 Task: Select the criteria, date is on or before to "tomorrow".
Action: Mouse moved to (220, 74)
Screenshot: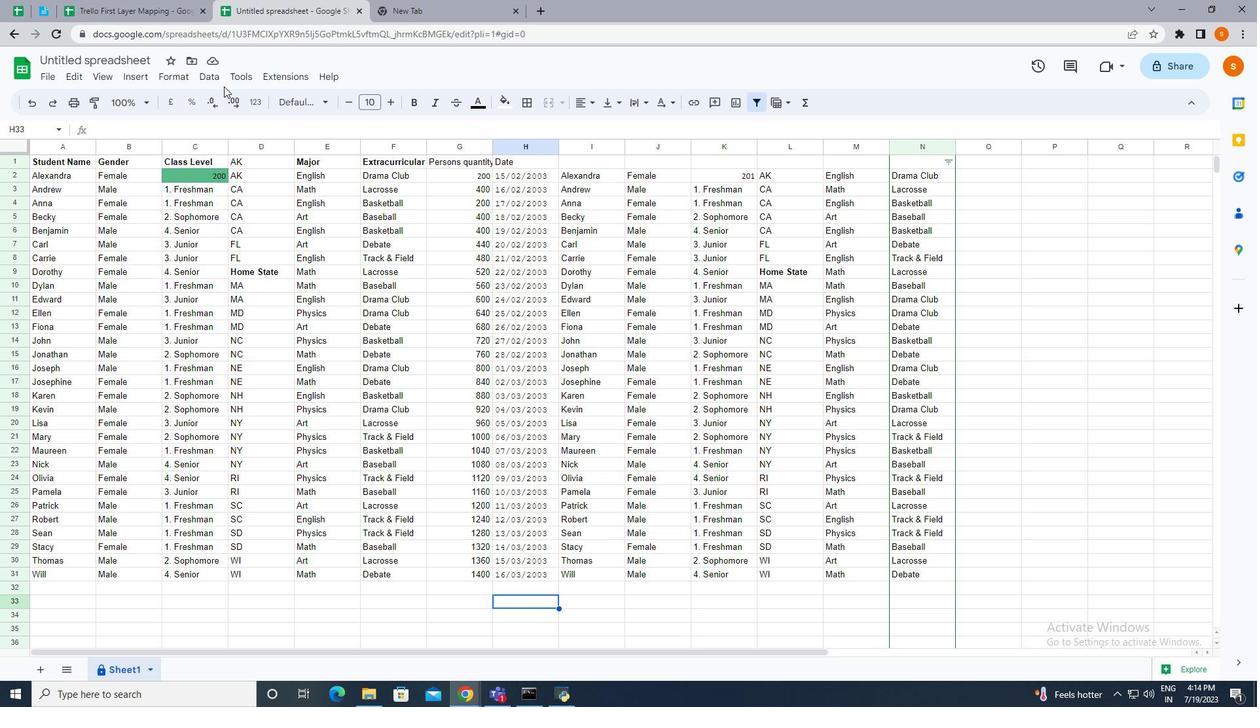 
Action: Mouse pressed left at (220, 74)
Screenshot: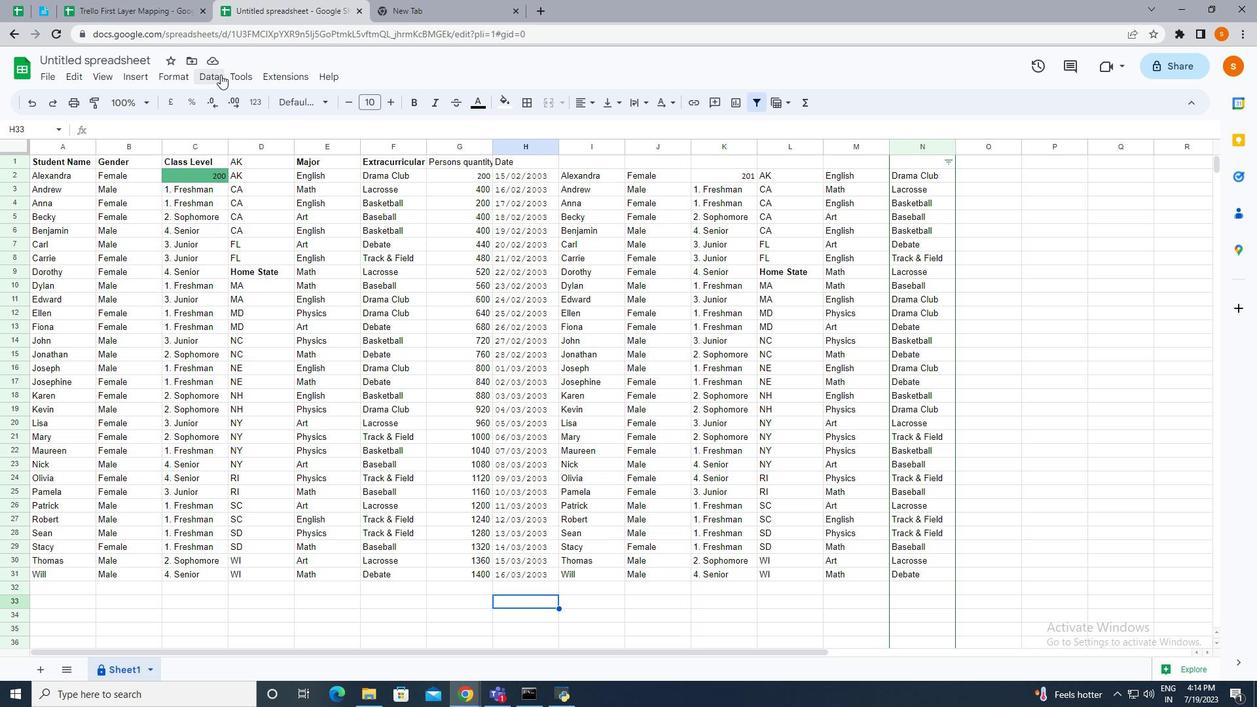 
Action: Mouse moved to (258, 334)
Screenshot: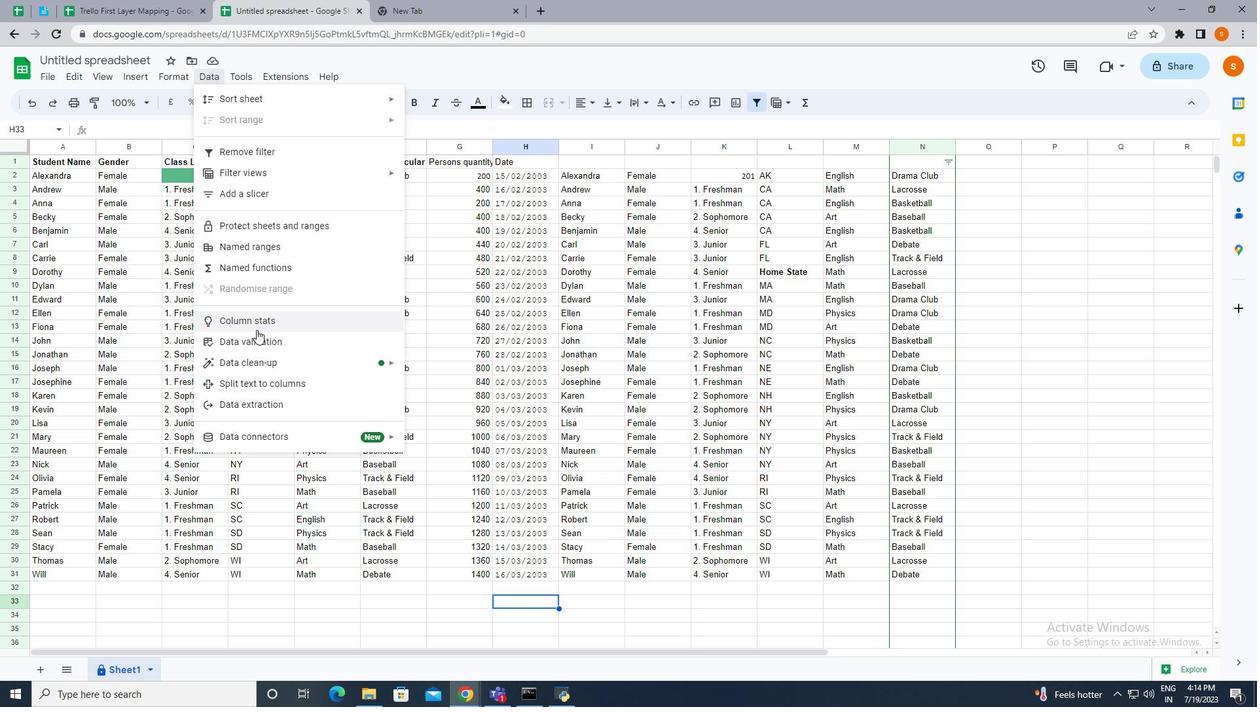 
Action: Mouse pressed left at (258, 334)
Screenshot: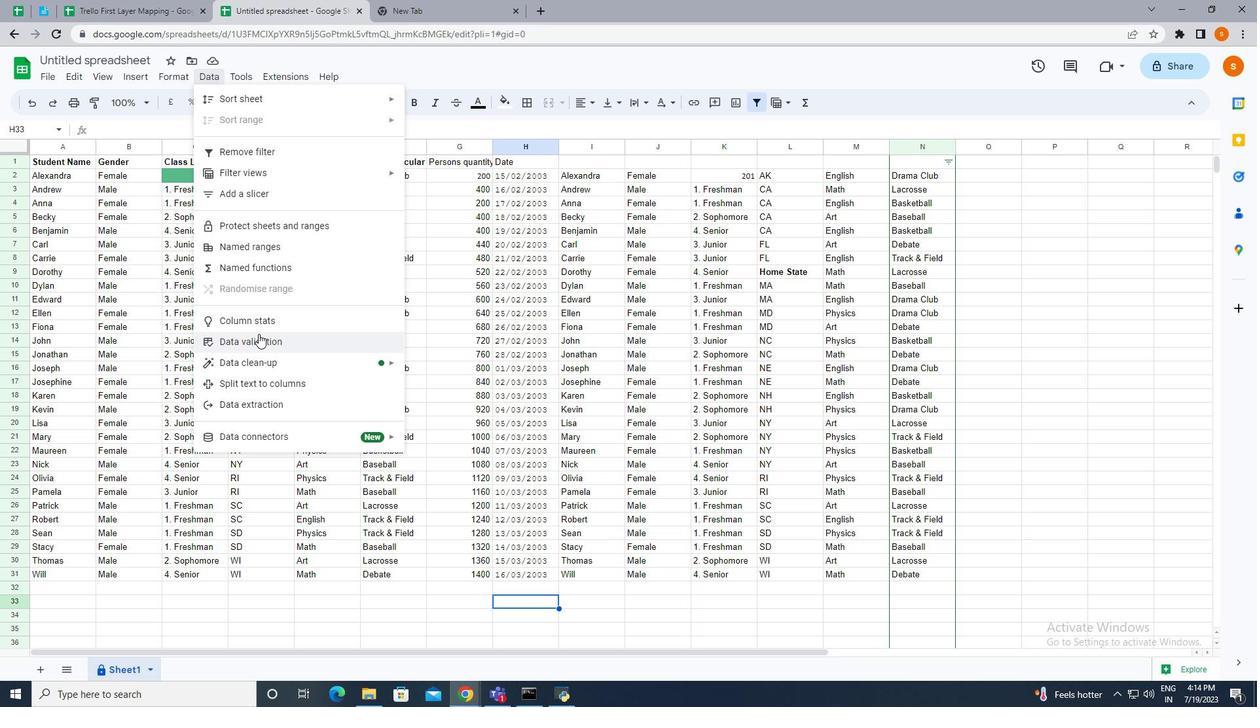 
Action: Mouse moved to (1067, 162)
Screenshot: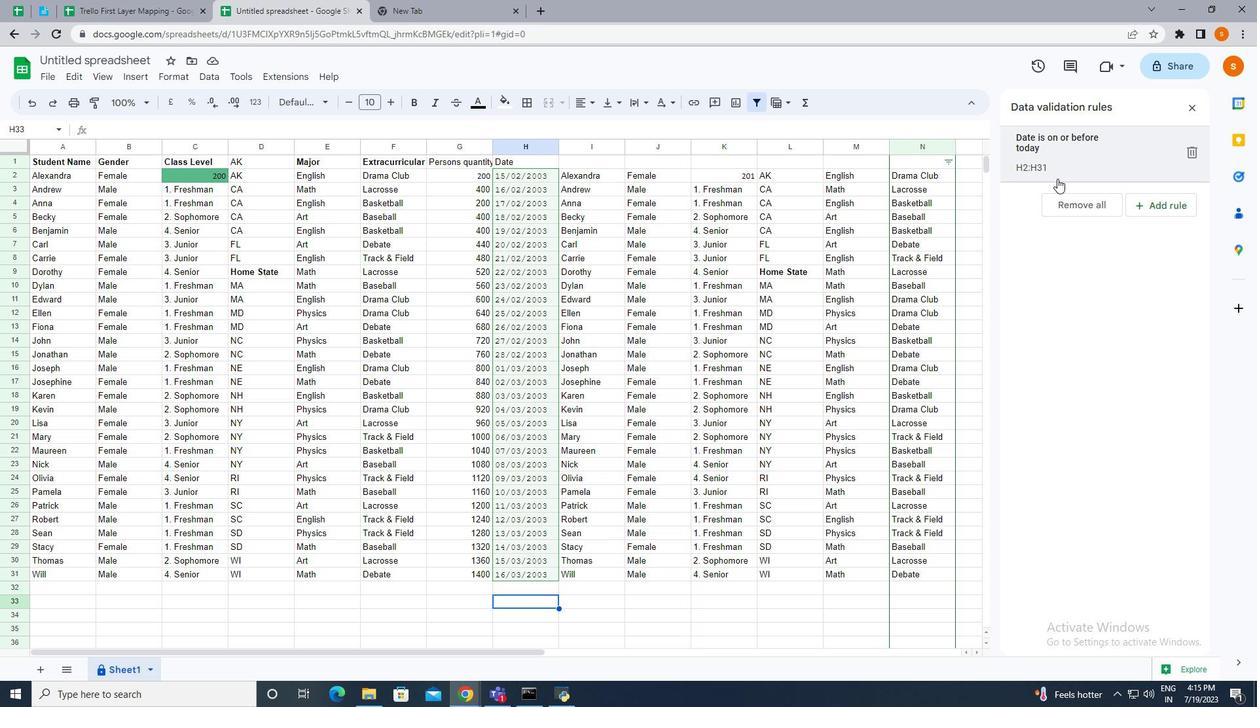 
Action: Mouse pressed left at (1067, 162)
Screenshot: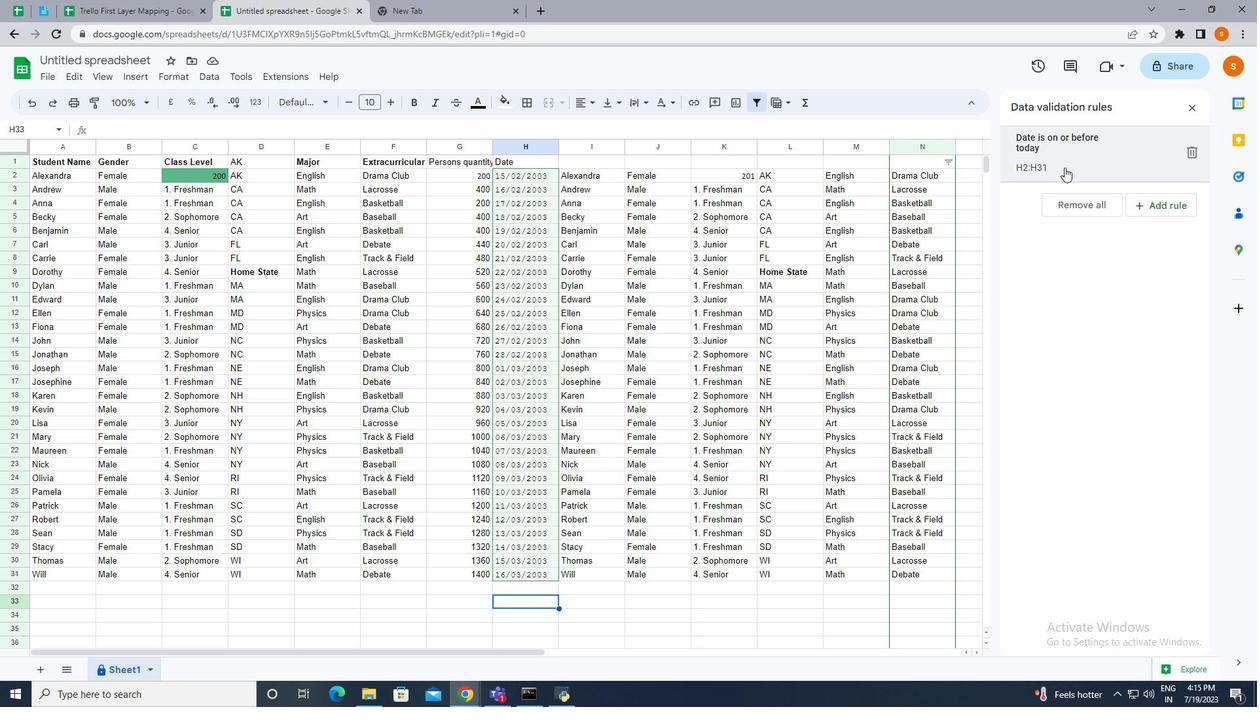 
Action: Mouse moved to (1079, 216)
Screenshot: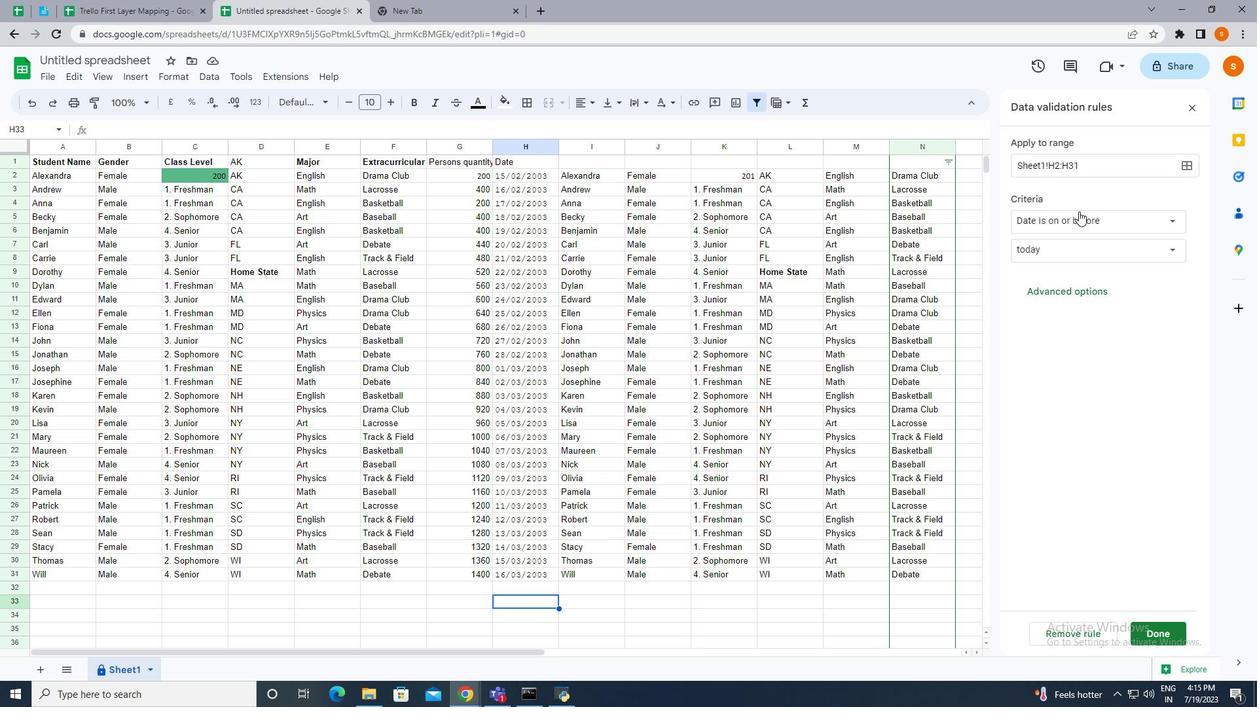 
Action: Mouse pressed left at (1079, 216)
Screenshot: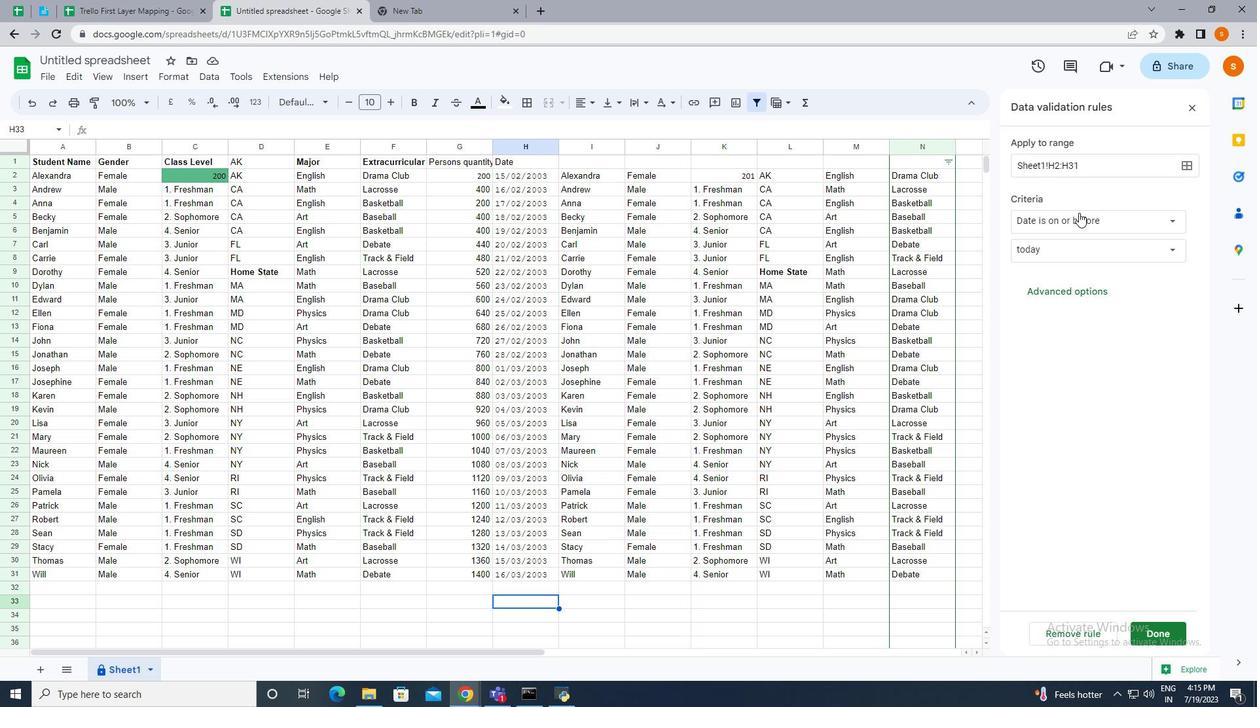 
Action: Mouse moved to (1080, 261)
Screenshot: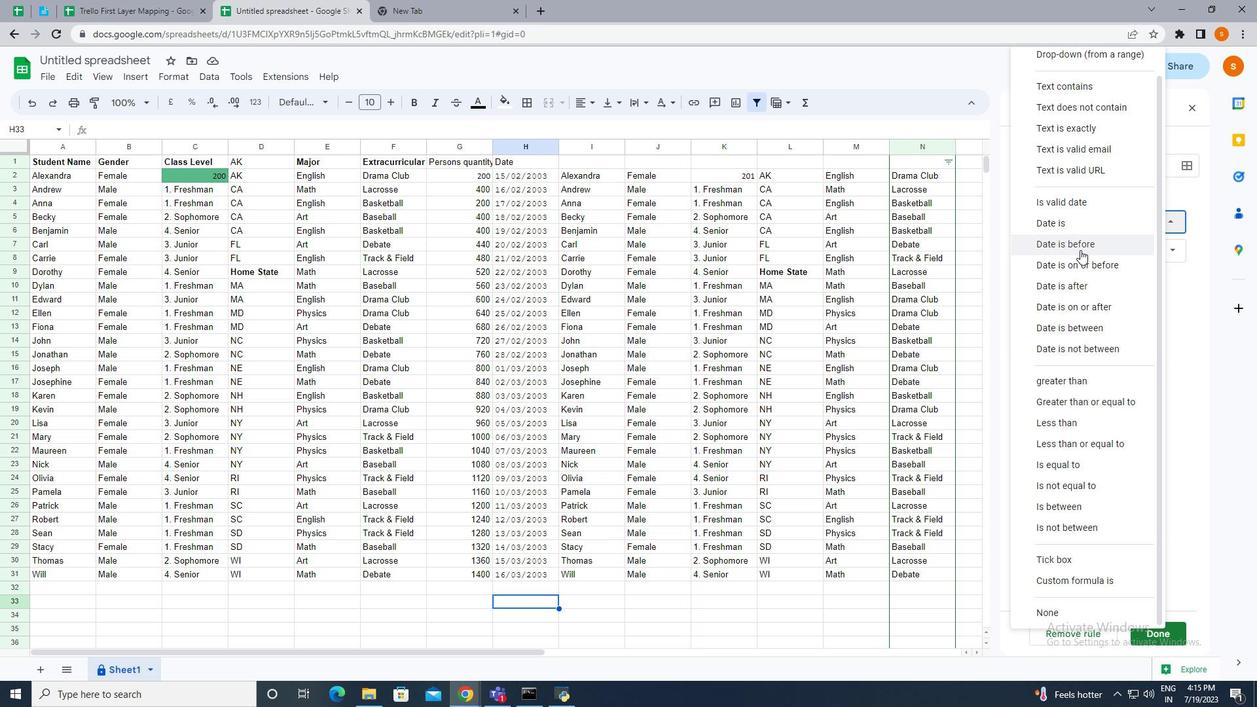 
Action: Mouse pressed left at (1080, 261)
Screenshot: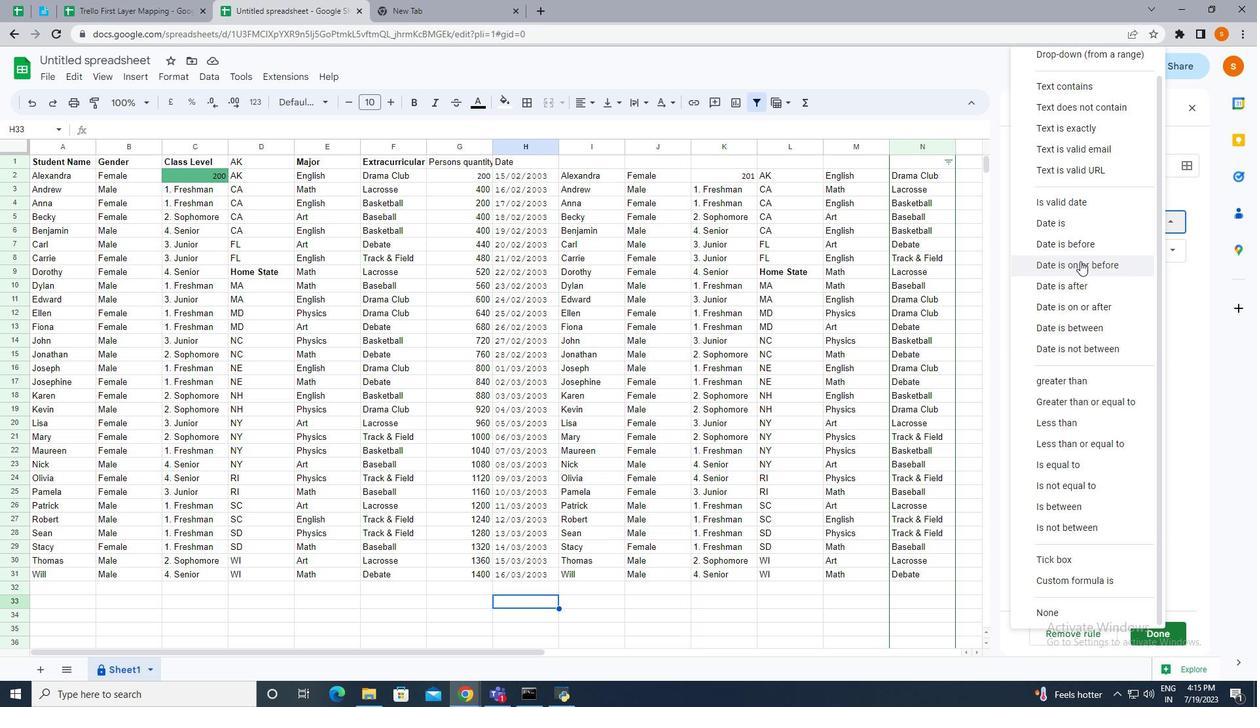 
Action: Mouse moved to (1086, 250)
Screenshot: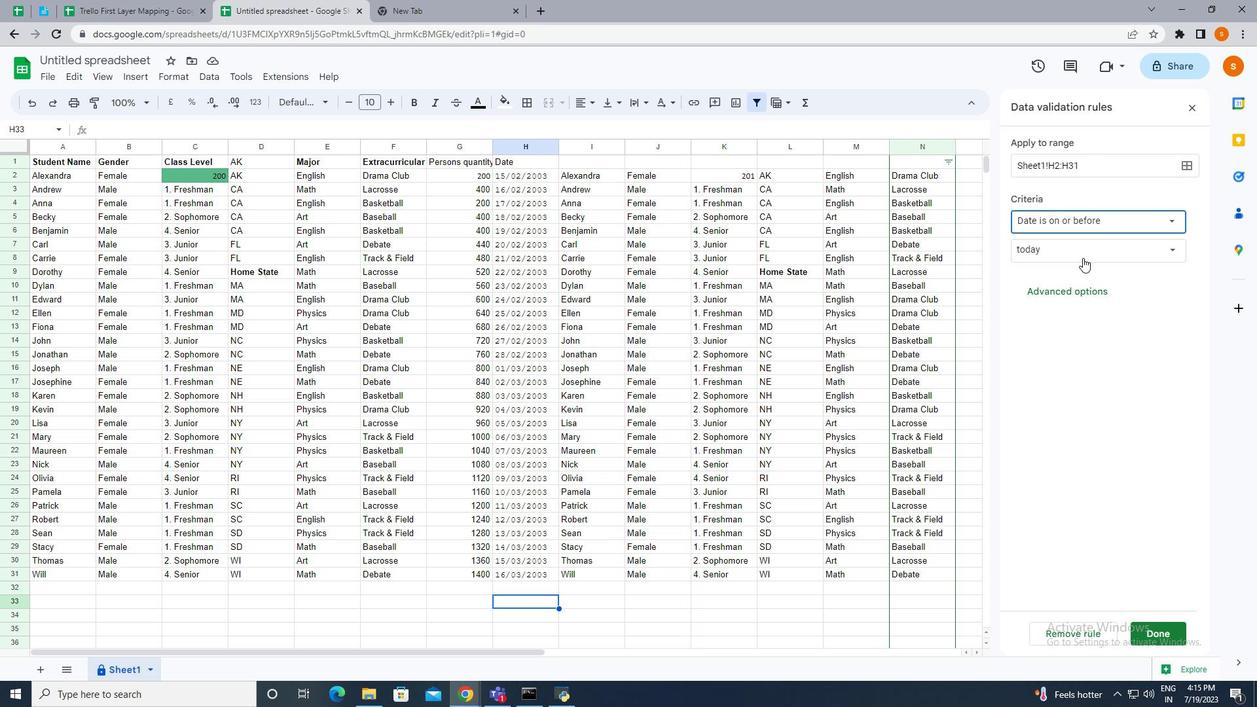 
Action: Mouse pressed left at (1086, 250)
Screenshot: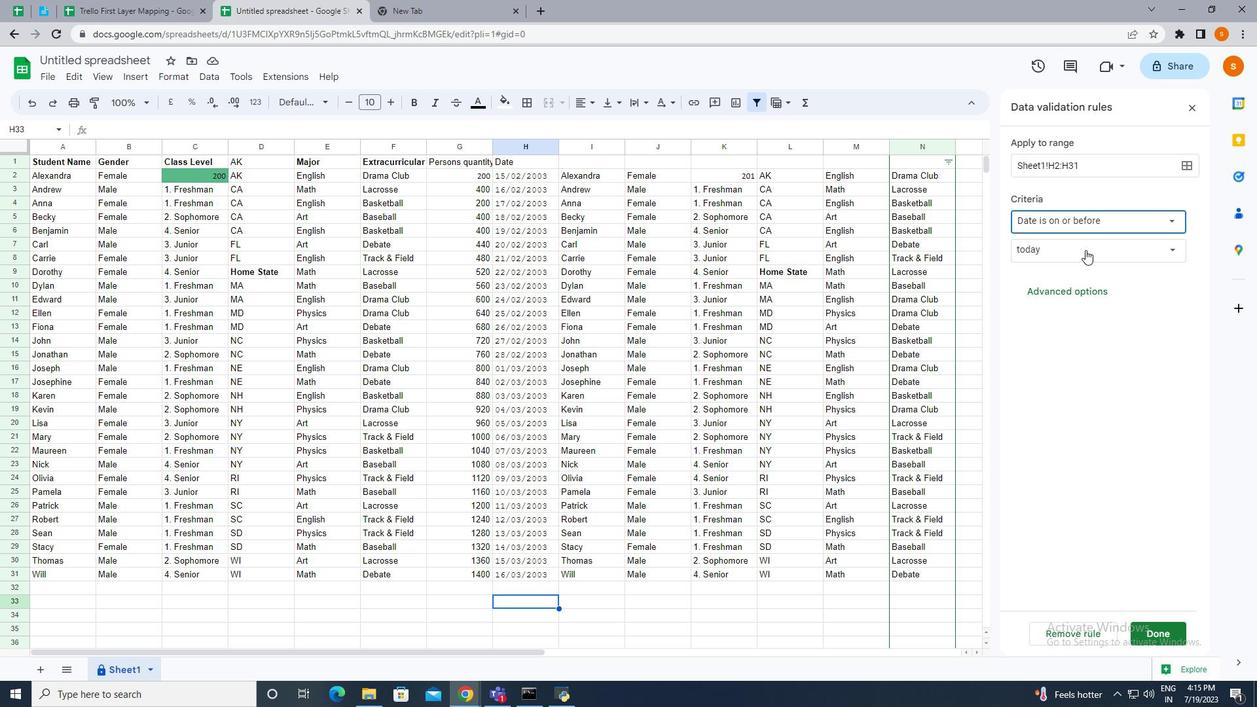 
Action: Mouse moved to (1076, 274)
Screenshot: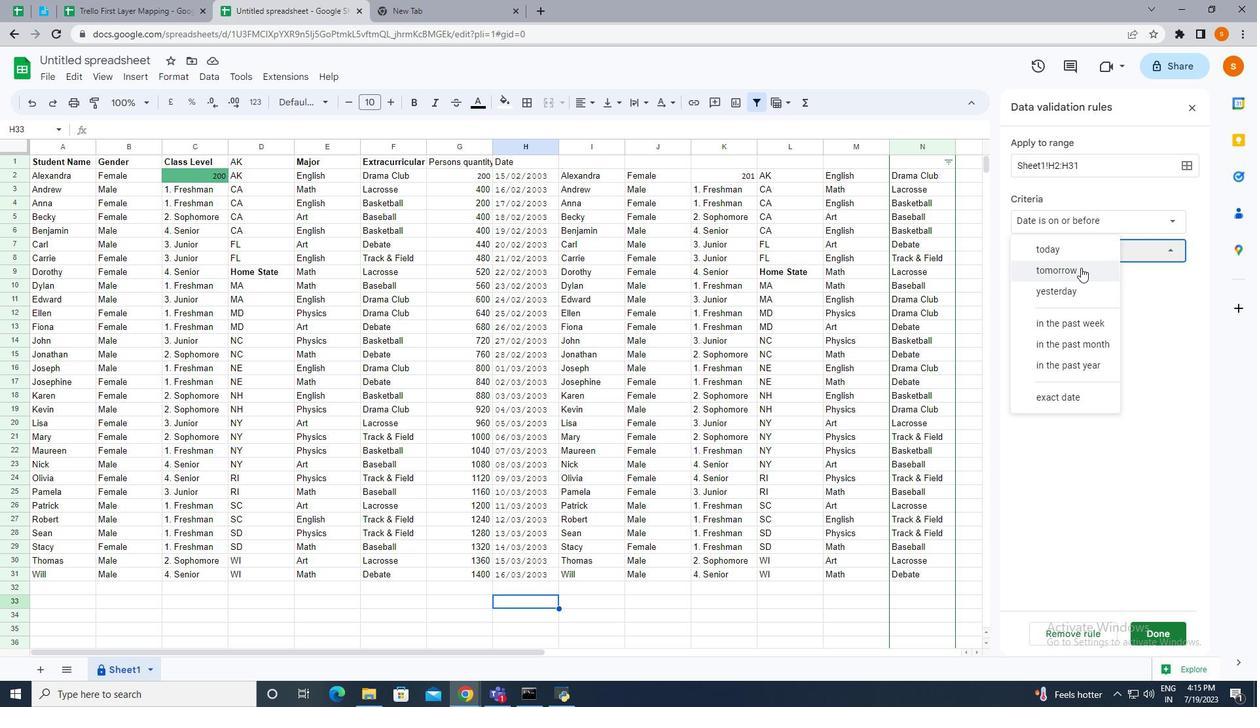 
Action: Mouse pressed left at (1076, 274)
Screenshot: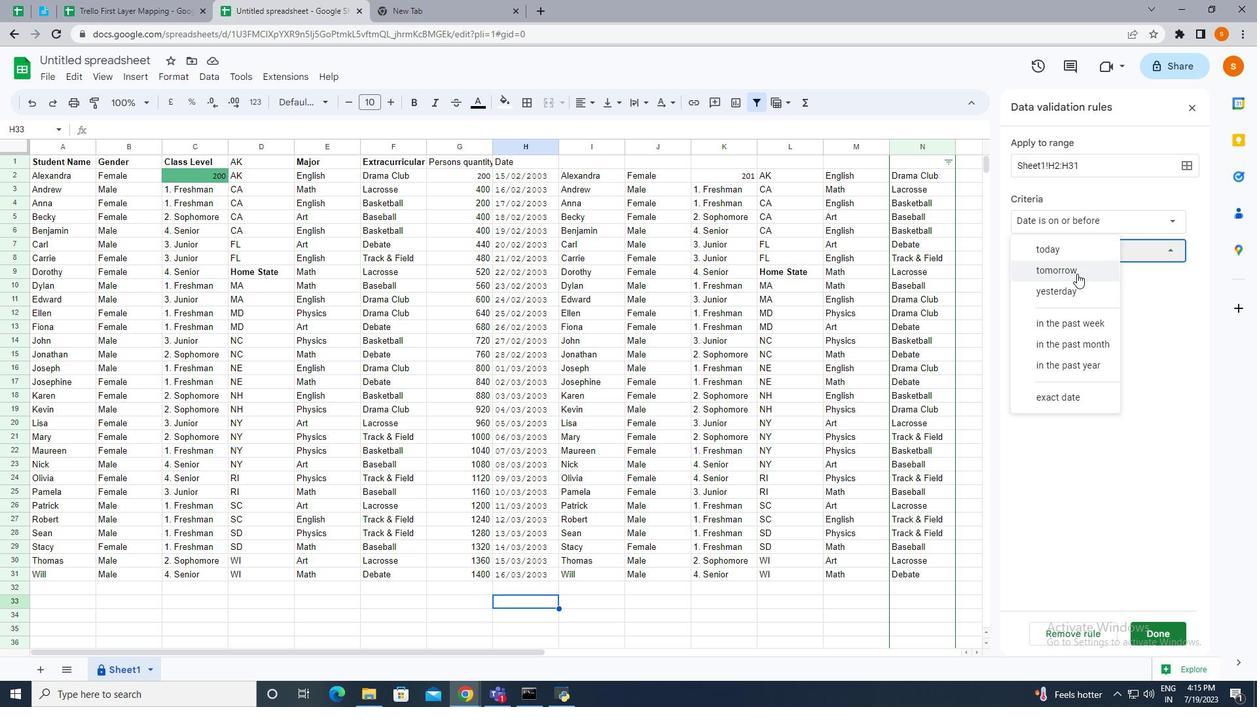 
